 Task: Add La Tortilla Factory White Corn Tortillas to the cart.
Action: Mouse moved to (17, 76)
Screenshot: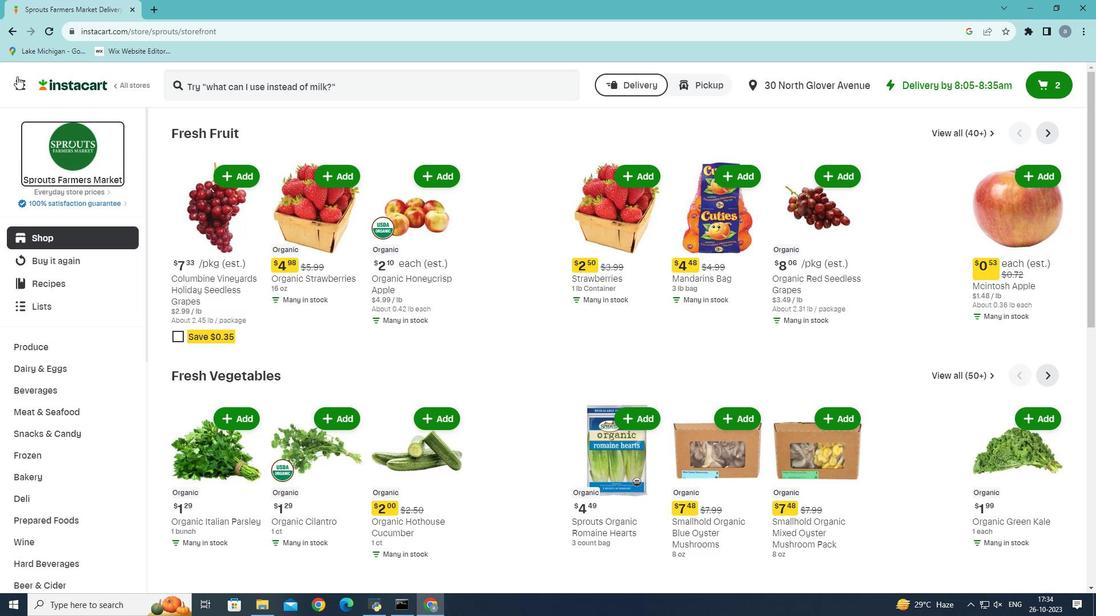 
Action: Mouse pressed left at (17, 76)
Screenshot: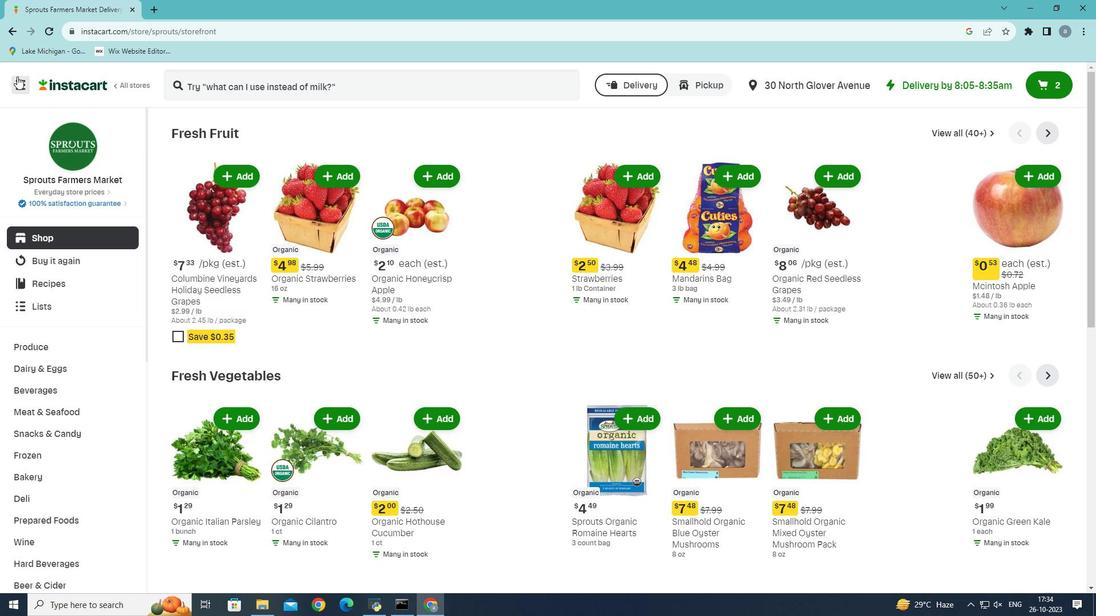 
Action: Mouse moved to (53, 332)
Screenshot: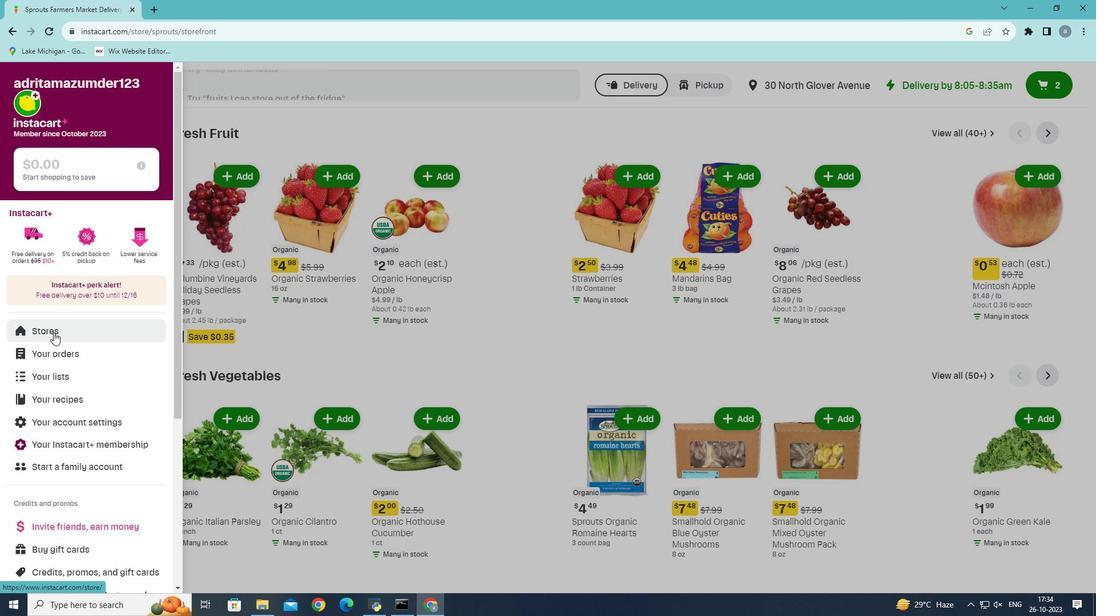 
Action: Mouse pressed left at (53, 332)
Screenshot: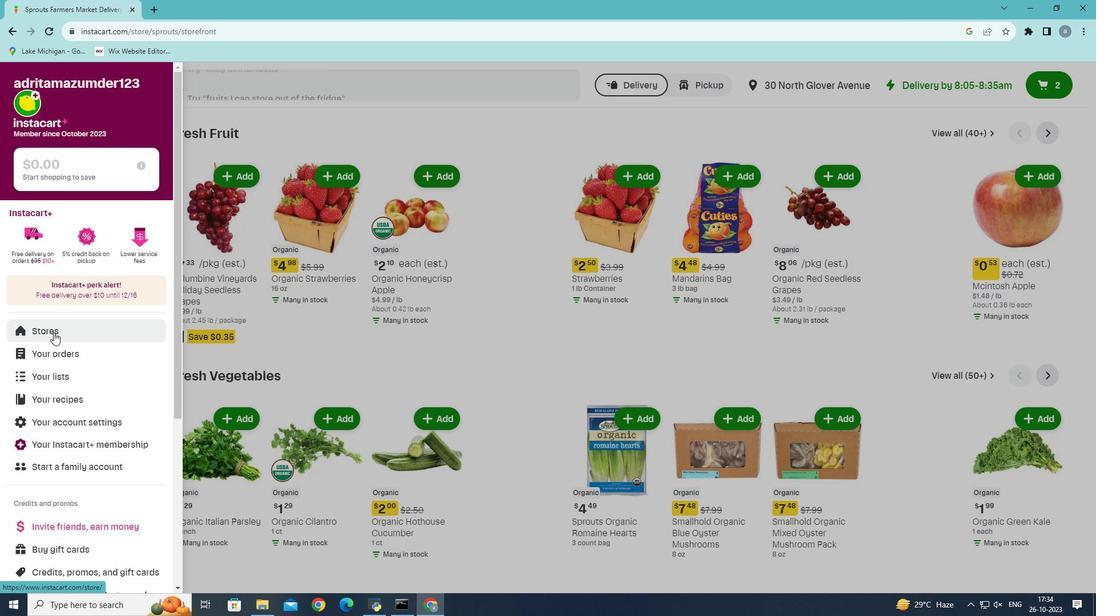 
Action: Mouse moved to (270, 128)
Screenshot: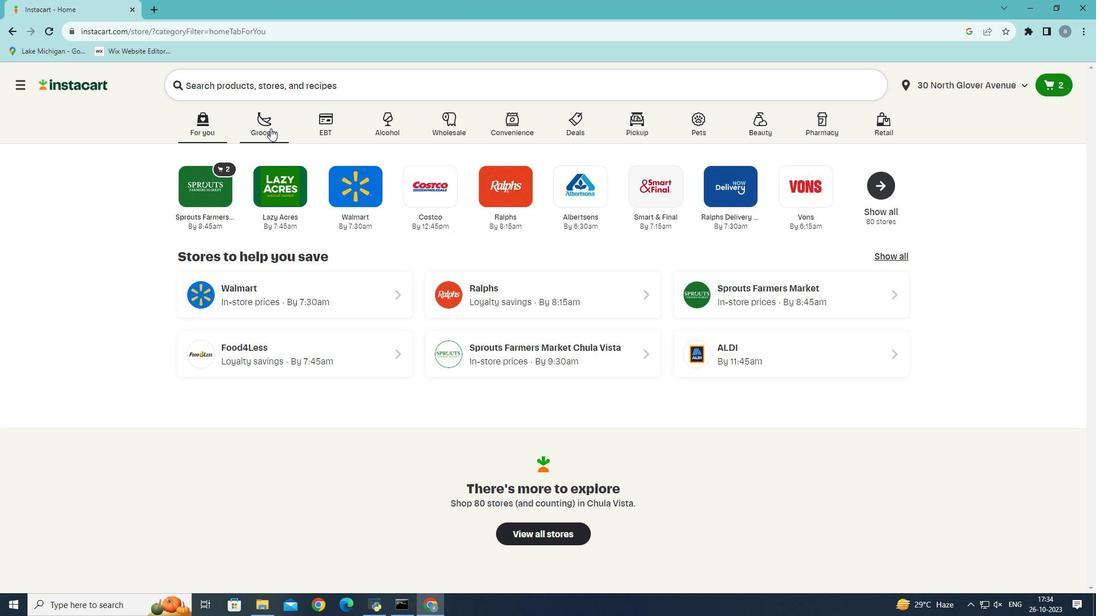 
Action: Mouse pressed left at (270, 128)
Screenshot: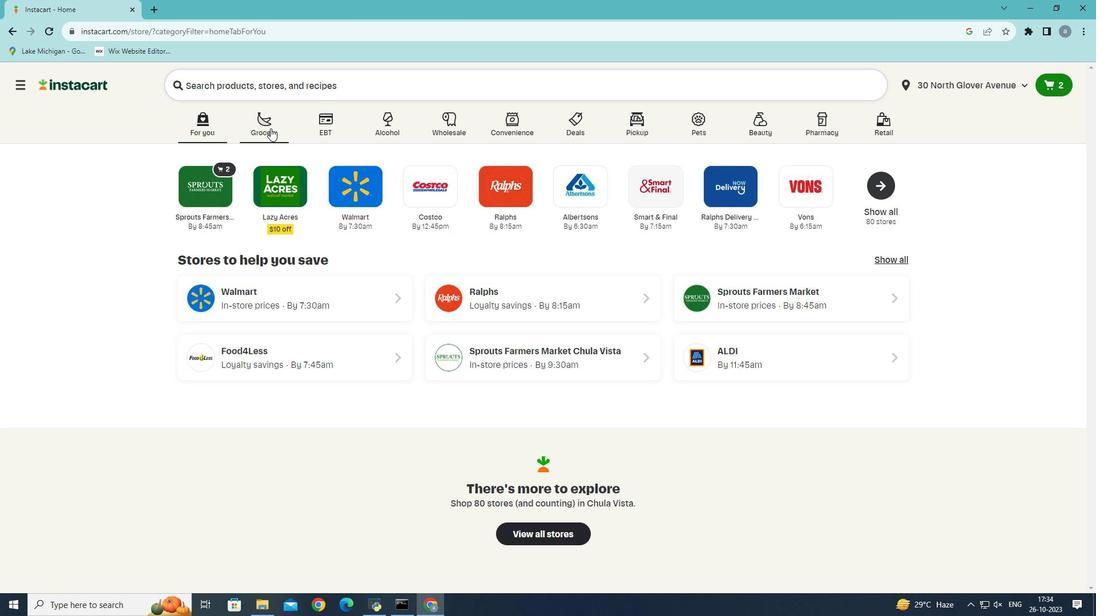 
Action: Mouse moved to (250, 333)
Screenshot: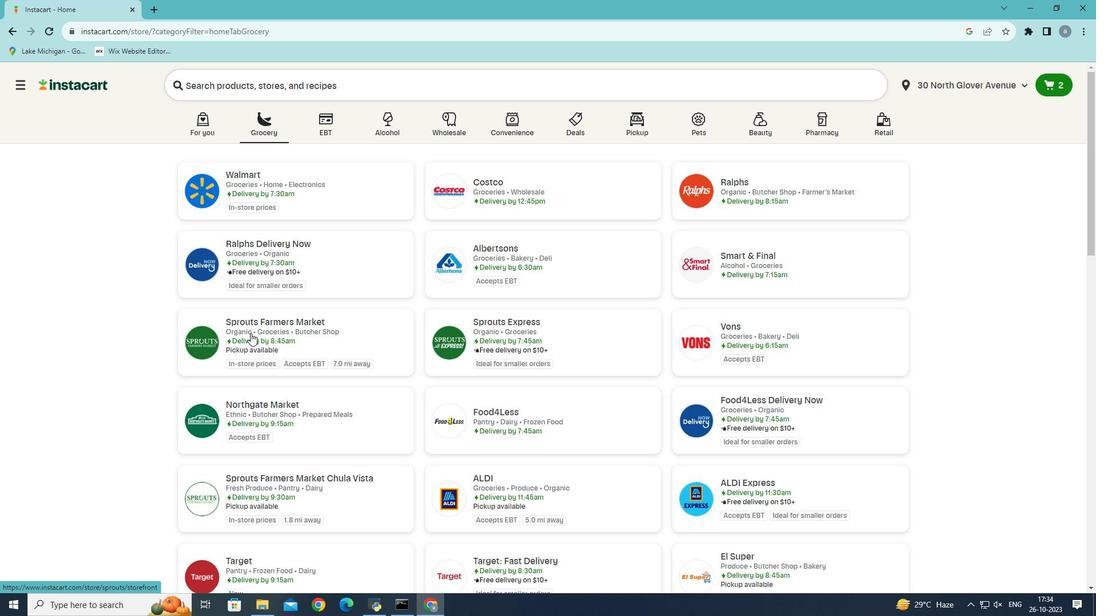 
Action: Mouse pressed left at (250, 333)
Screenshot: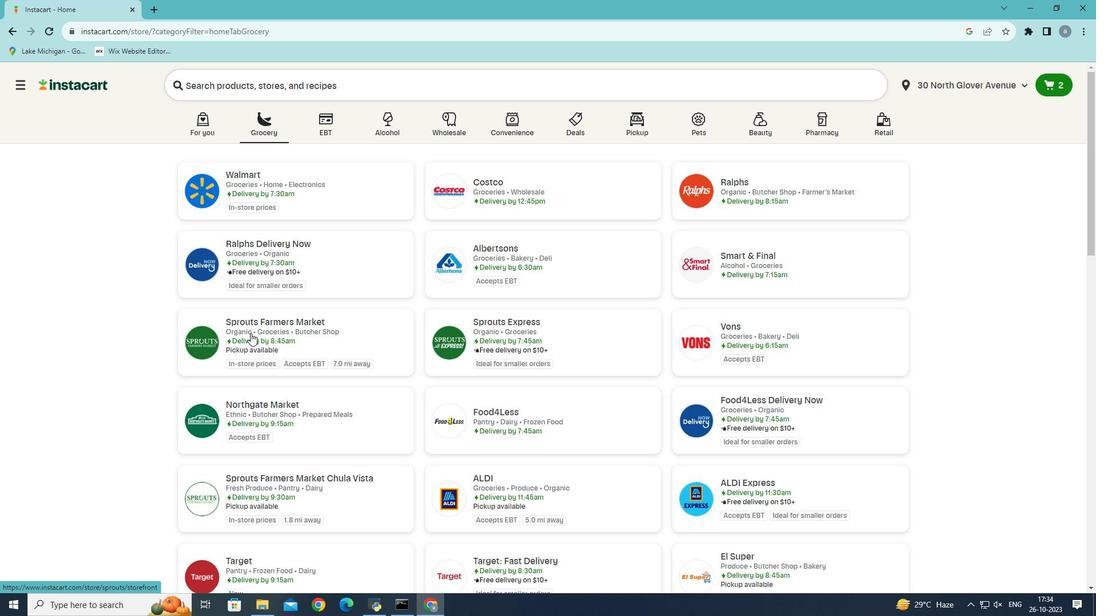 
Action: Mouse moved to (47, 480)
Screenshot: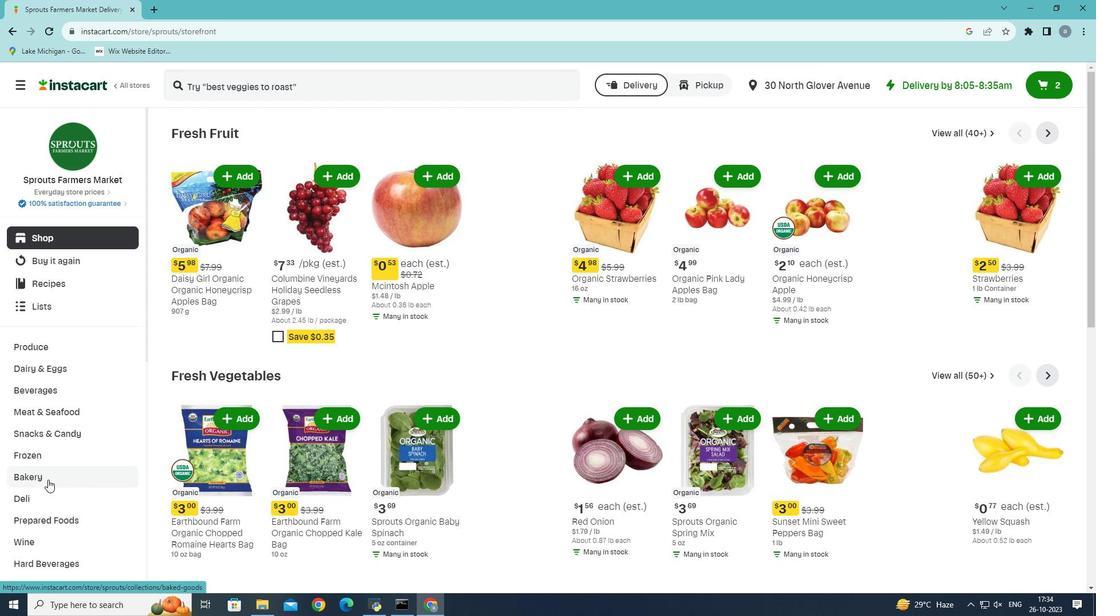 
Action: Mouse pressed left at (47, 480)
Screenshot: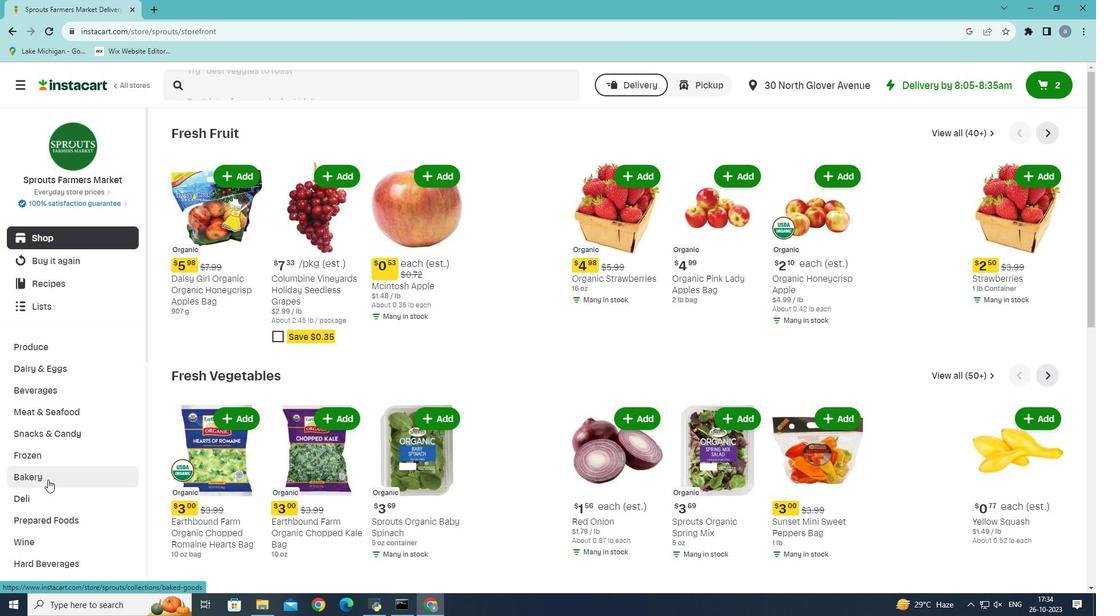 
Action: Mouse moved to (857, 160)
Screenshot: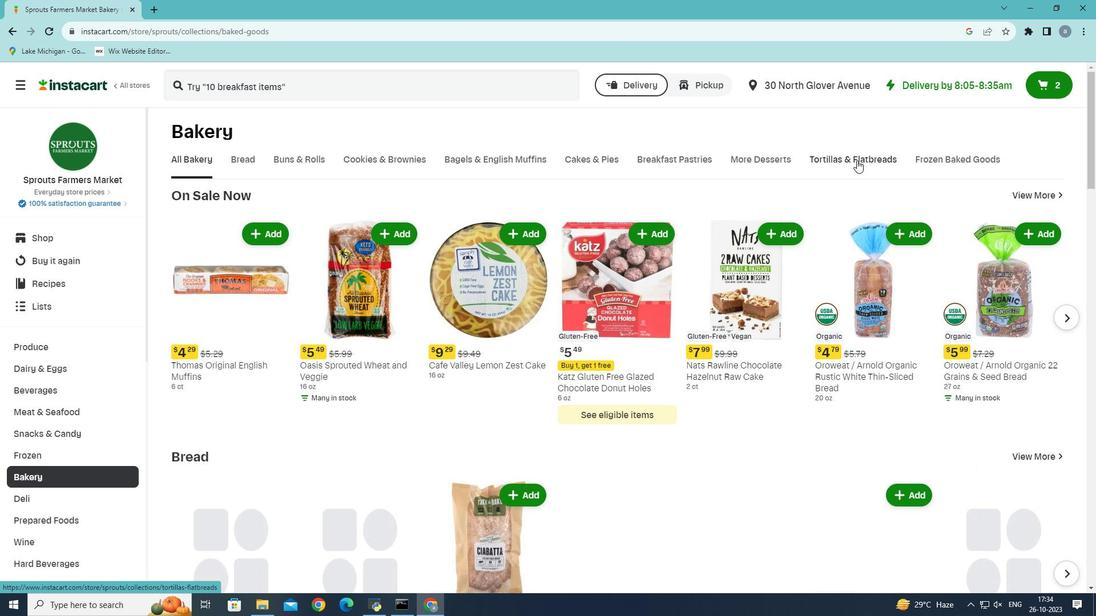 
Action: Mouse pressed left at (857, 160)
Screenshot: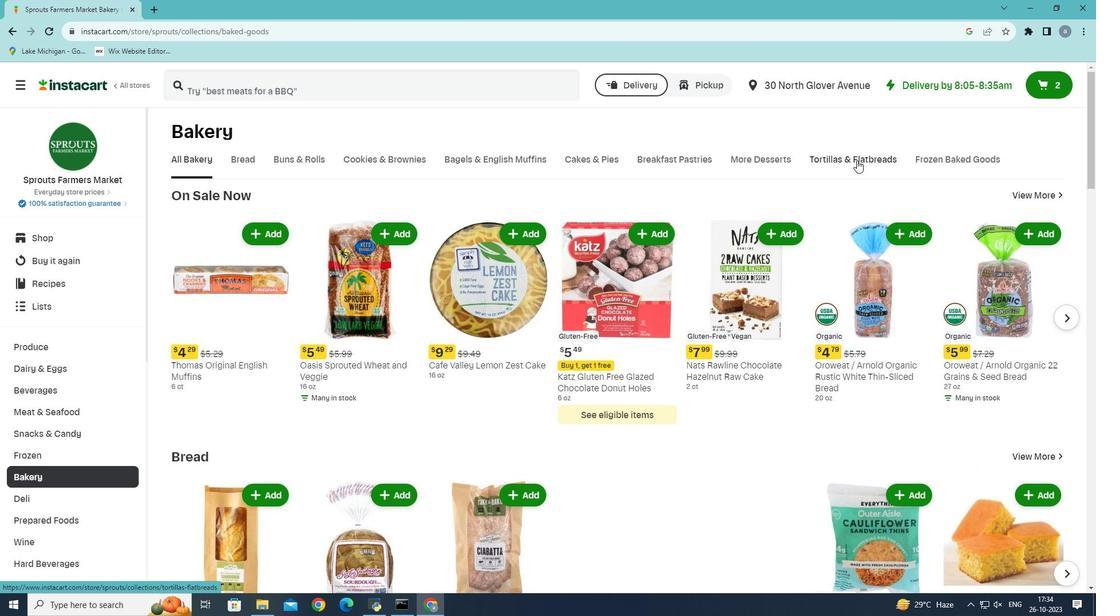 
Action: Mouse moved to (253, 202)
Screenshot: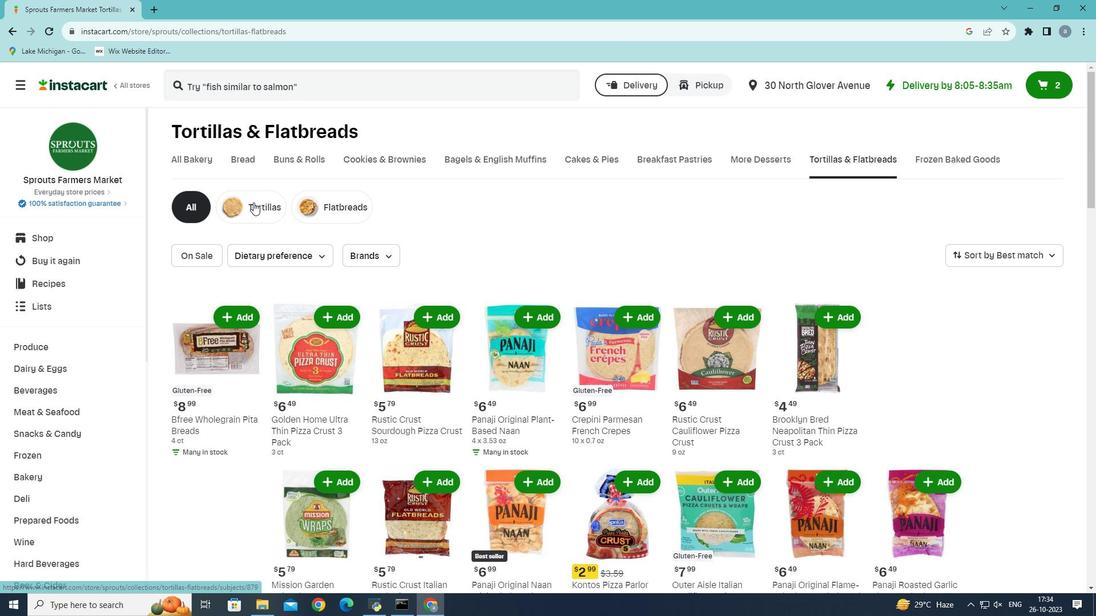
Action: Mouse pressed left at (253, 202)
Screenshot: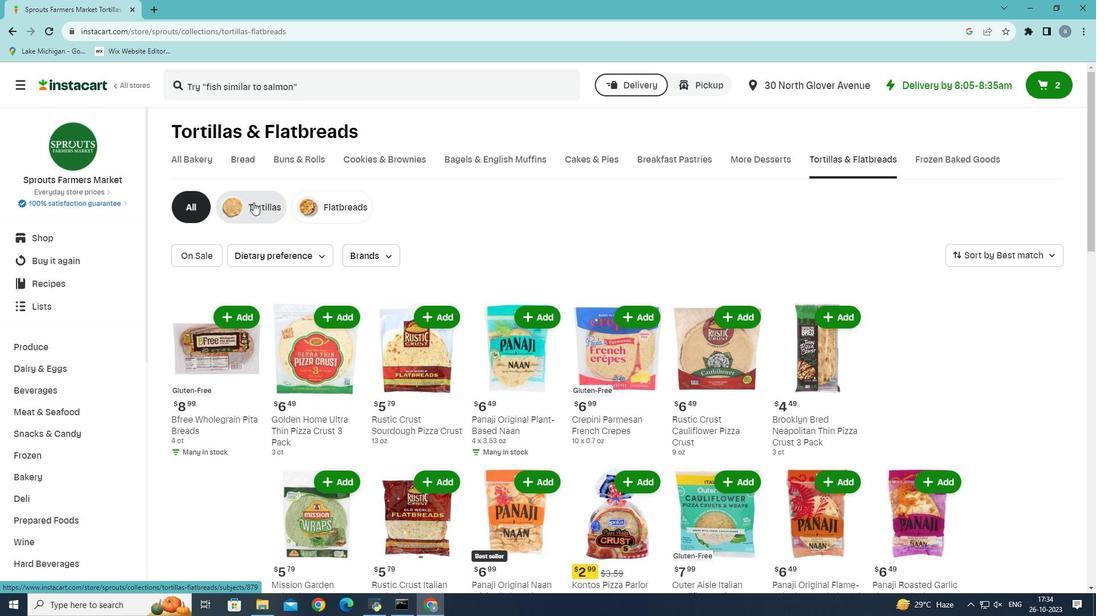 
Action: Mouse moved to (816, 398)
Screenshot: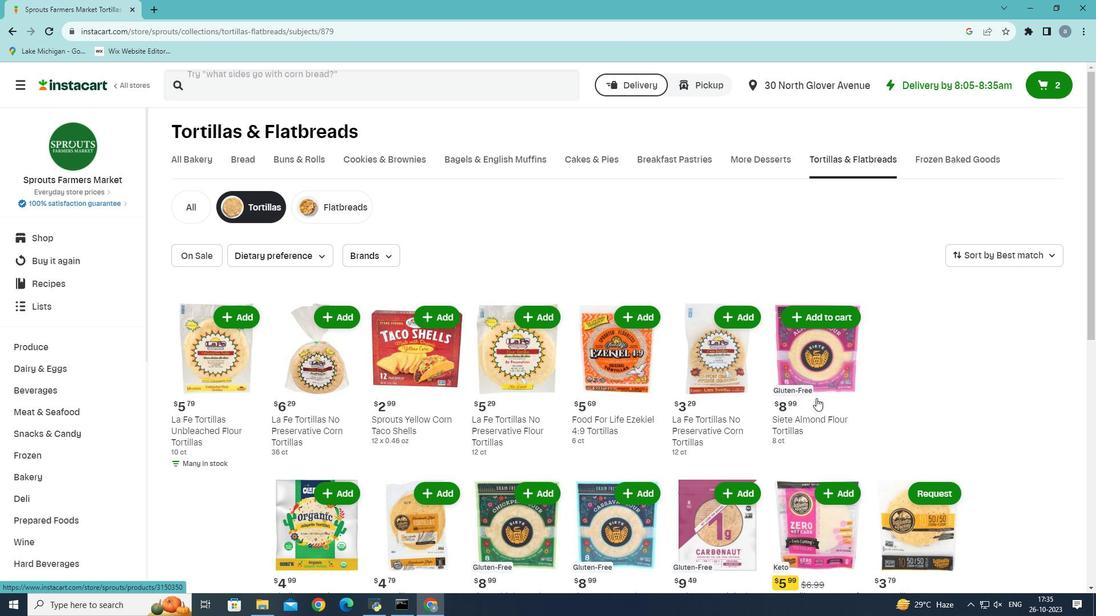 
Action: Mouse scrolled (816, 398) with delta (0, 0)
Screenshot: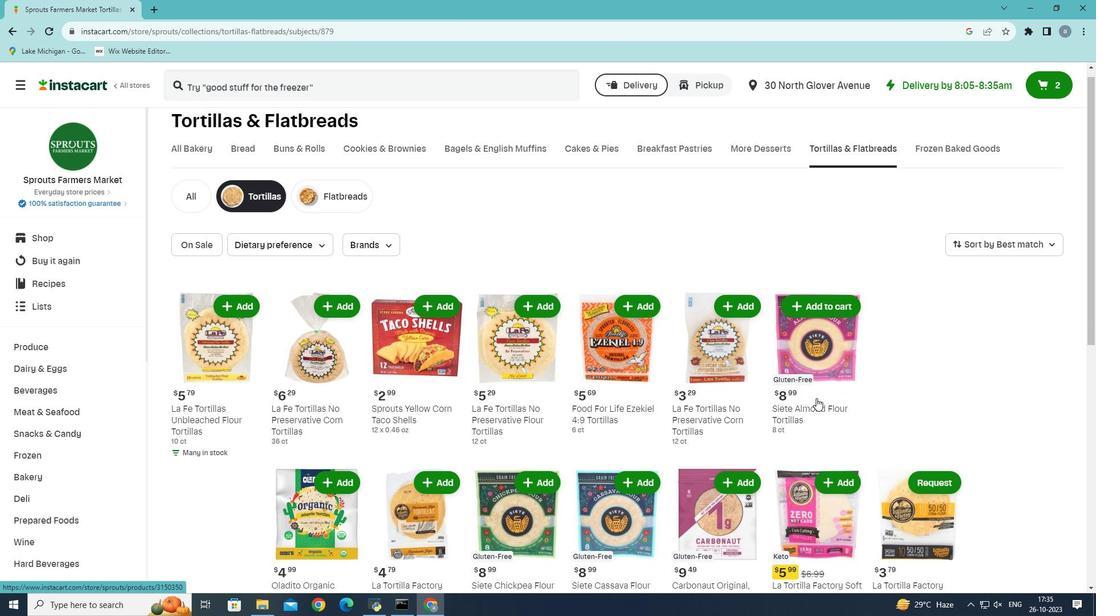 
Action: Mouse scrolled (816, 398) with delta (0, 0)
Screenshot: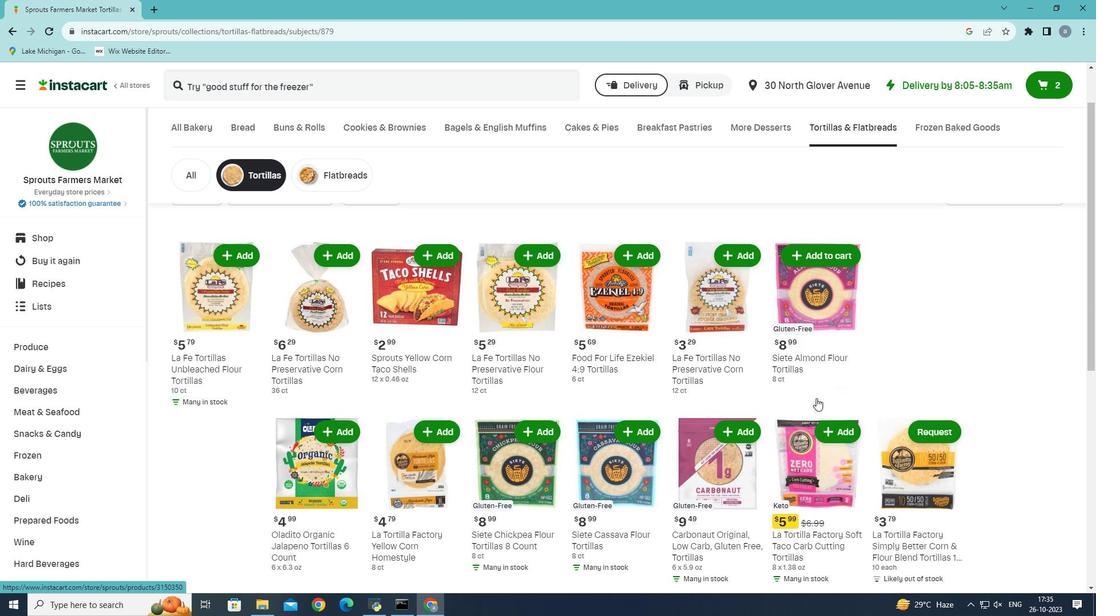 
Action: Mouse moved to (769, 389)
Screenshot: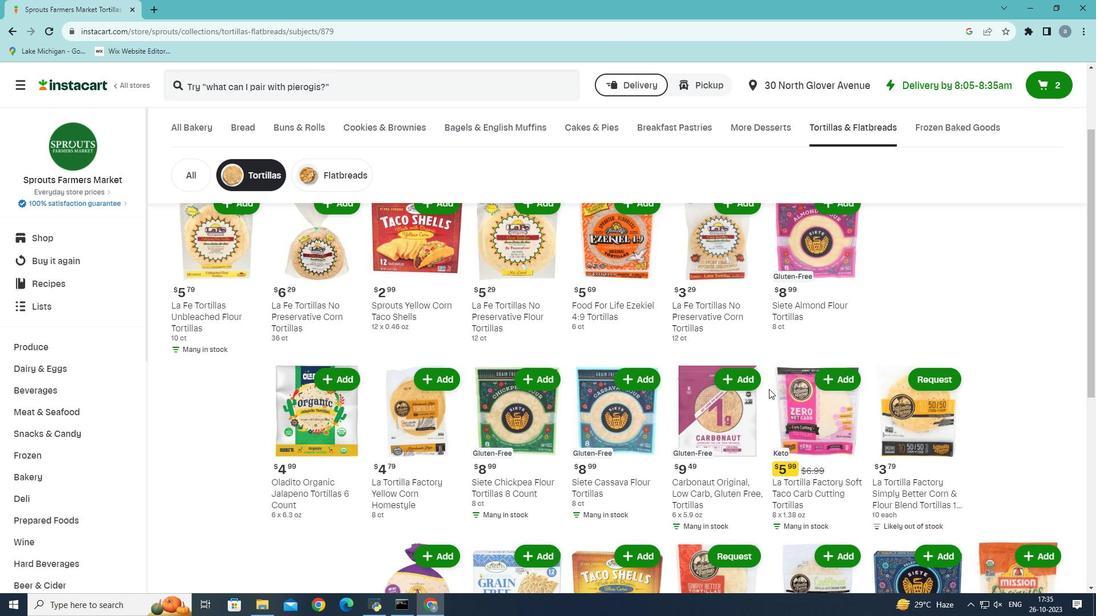 
Action: Mouse scrolled (769, 388) with delta (0, 0)
Screenshot: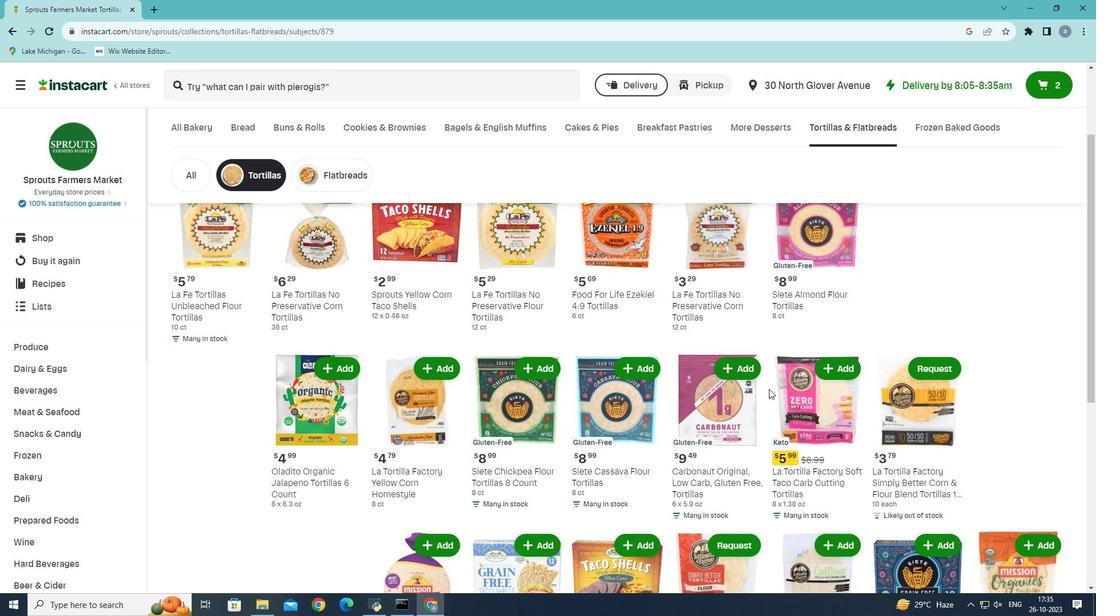 
Action: Mouse scrolled (769, 388) with delta (0, 0)
Screenshot: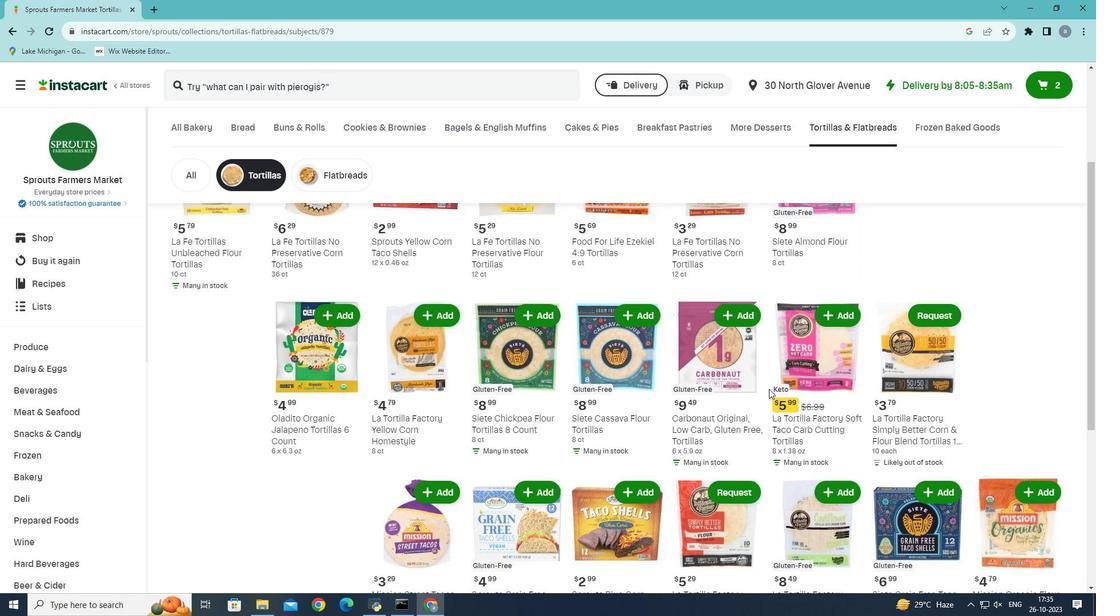 
Action: Mouse moved to (767, 392)
Screenshot: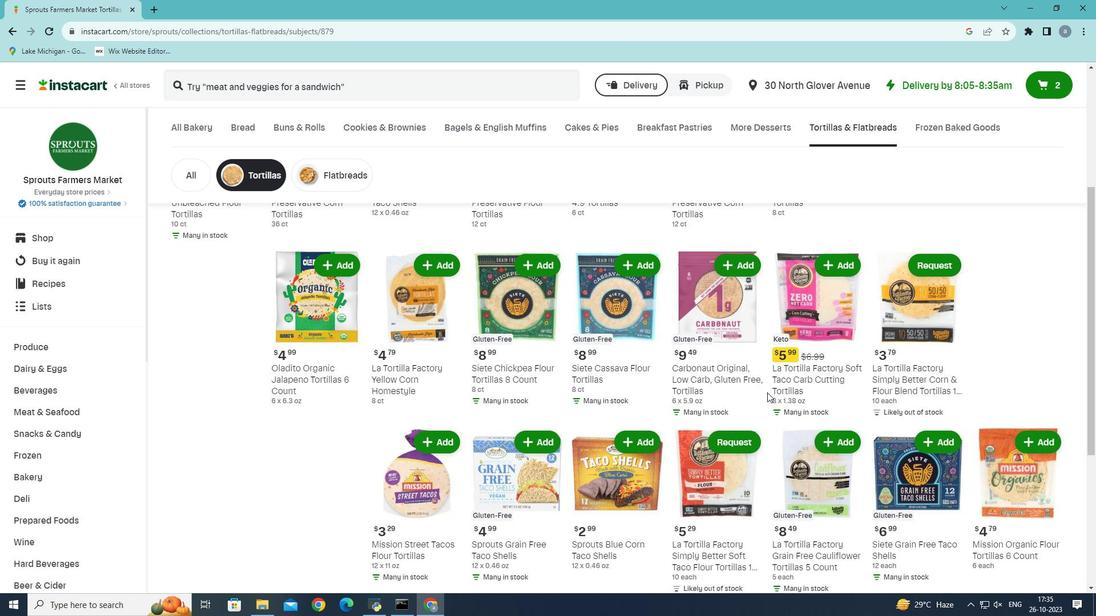 
Action: Mouse scrolled (767, 392) with delta (0, 0)
Screenshot: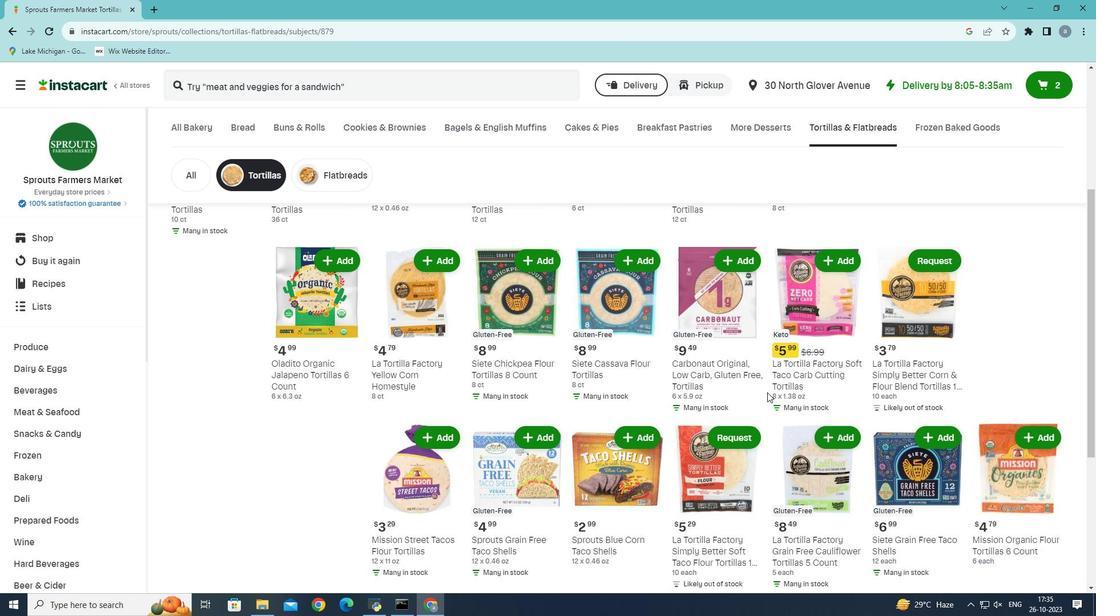 
Action: Mouse moved to (821, 402)
Screenshot: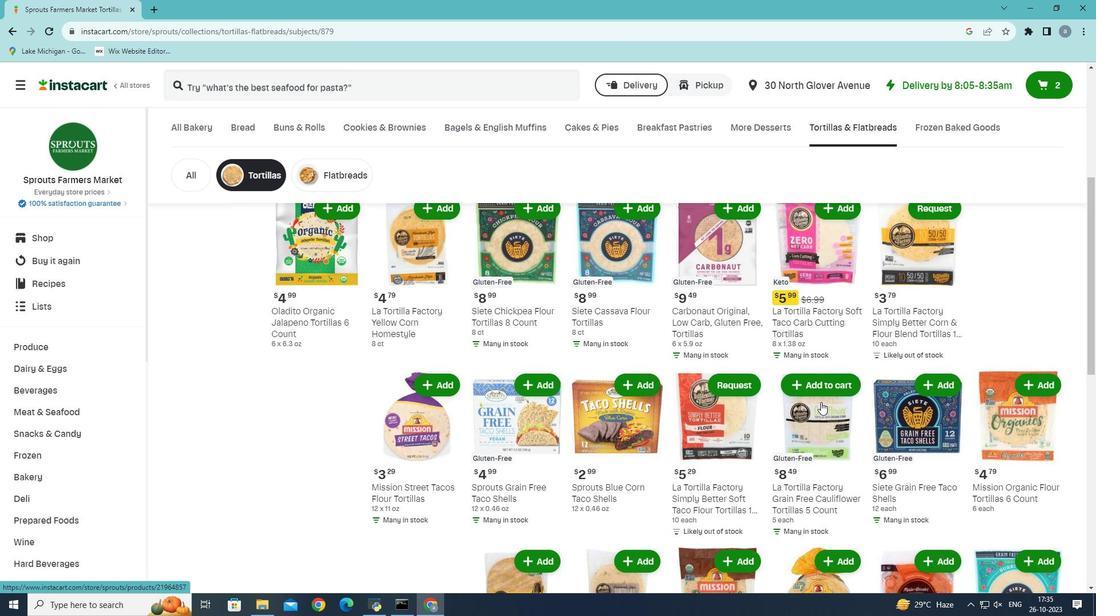 
Action: Mouse scrolled (821, 402) with delta (0, 0)
Screenshot: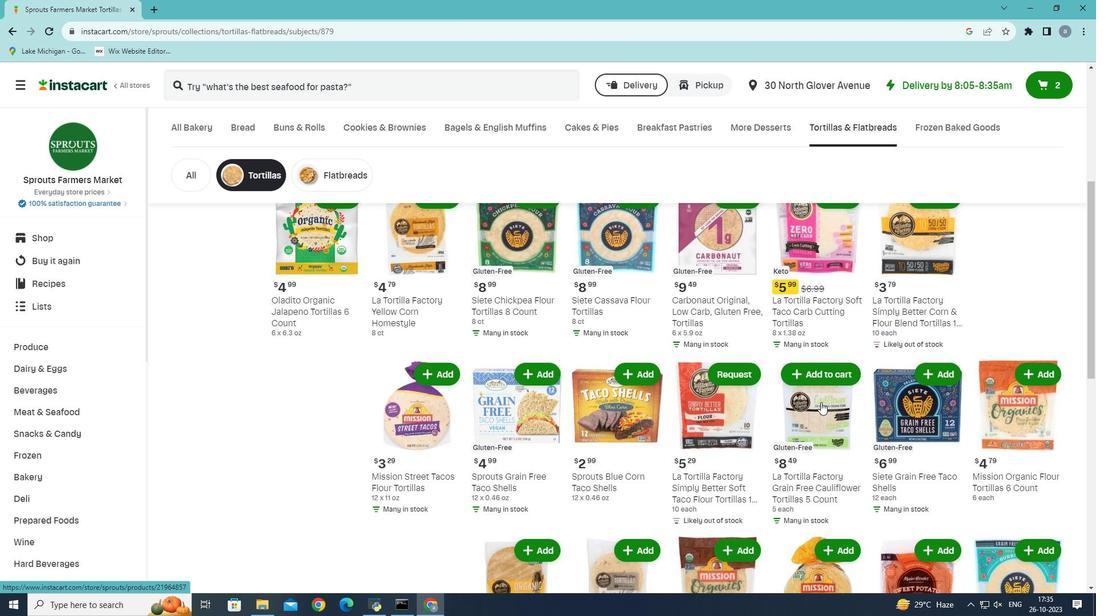 
Action: Mouse scrolled (821, 402) with delta (0, 0)
Screenshot: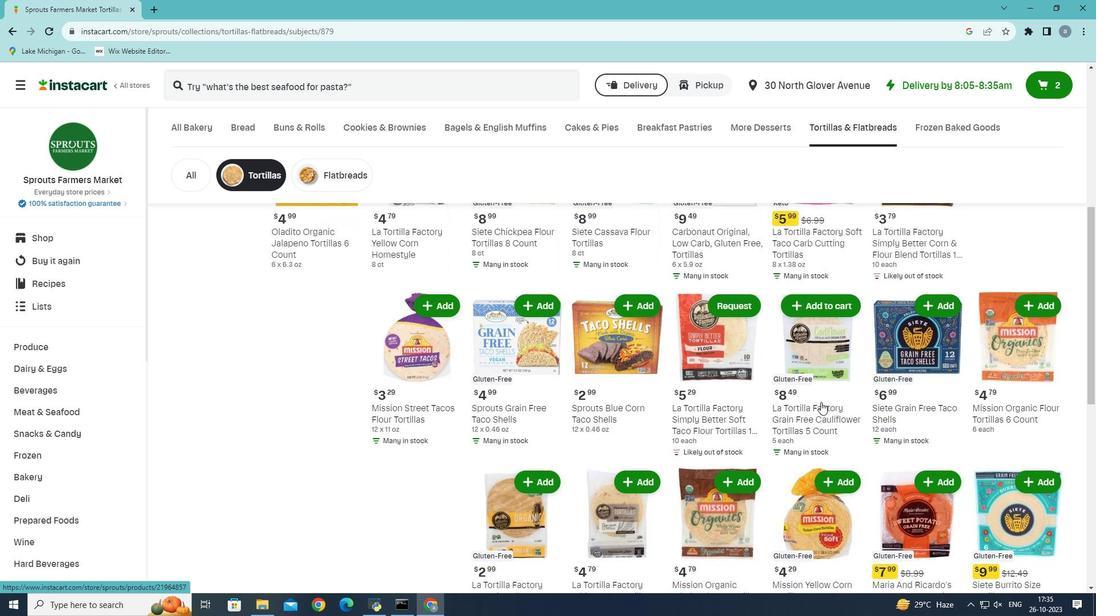 
Action: Mouse moved to (632, 443)
Screenshot: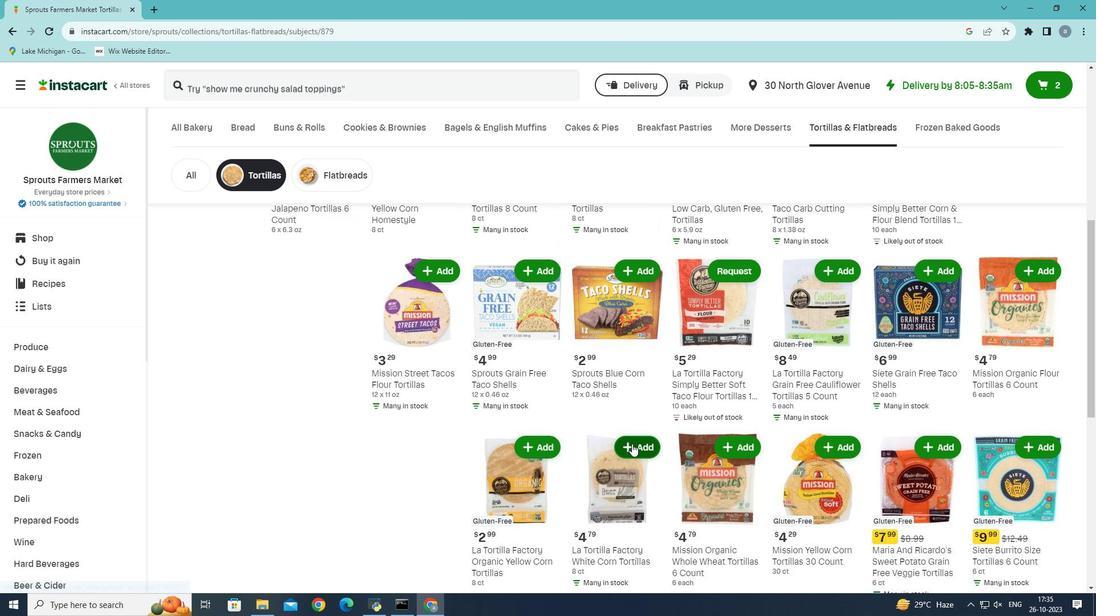 
Action: Mouse pressed left at (632, 443)
Screenshot: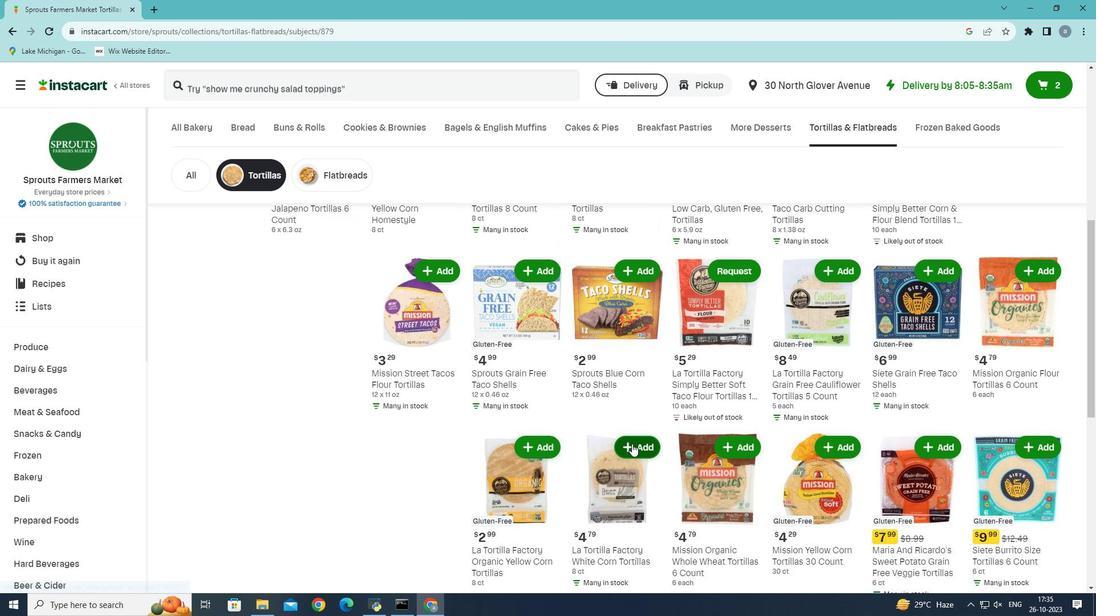 
Action: Mouse moved to (632, 442)
Screenshot: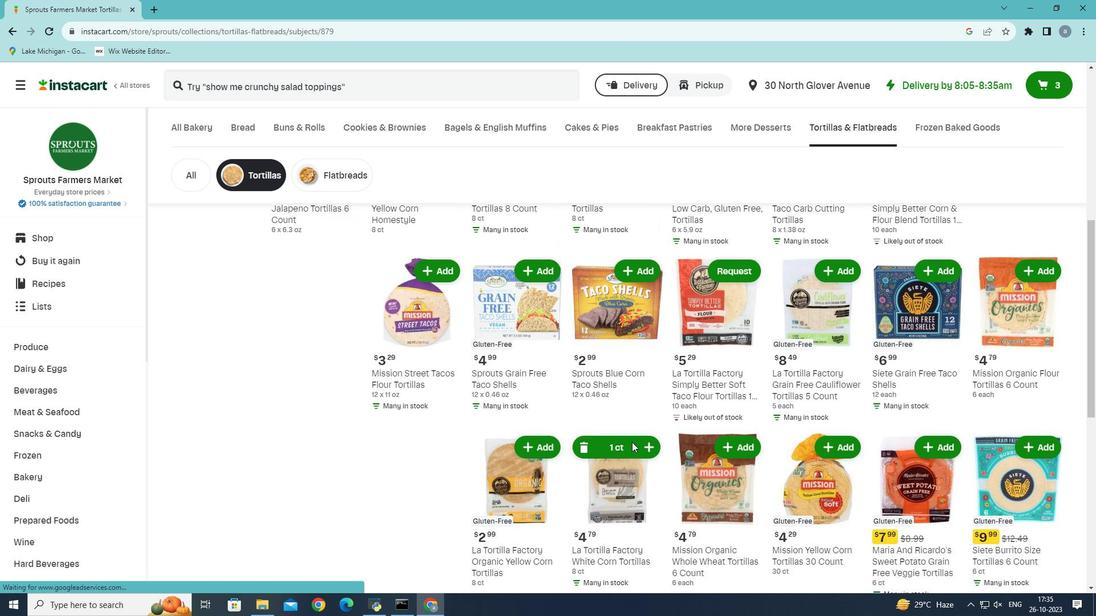 
